 Task: Create a due date automation trigger when advanced on, on the tuesday of the week a card is due add content with a description ending with resume at 11:00 AM.
Action: Mouse moved to (1044, 74)
Screenshot: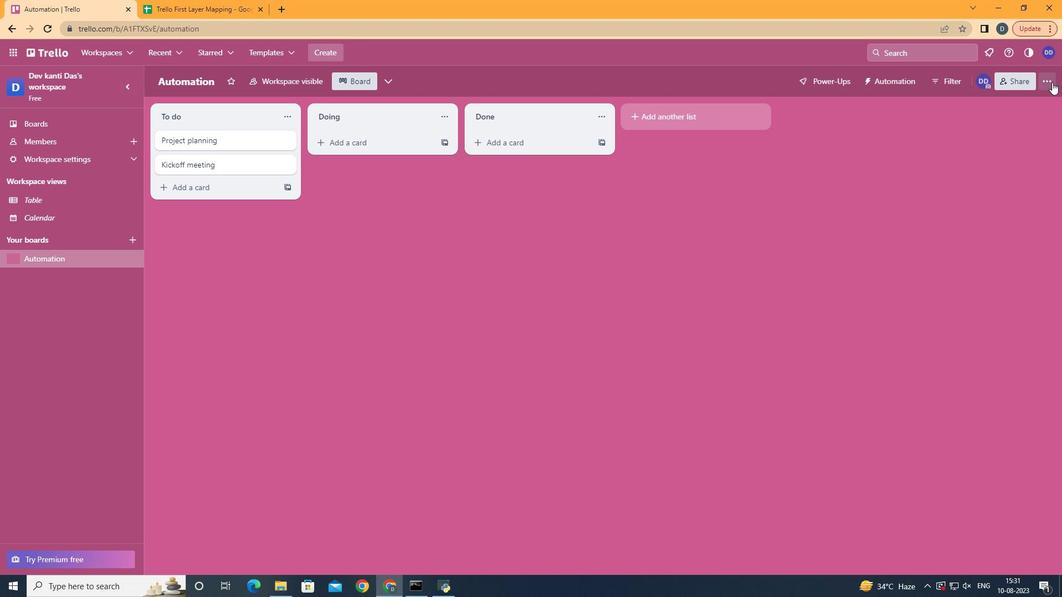 
Action: Mouse pressed left at (1044, 74)
Screenshot: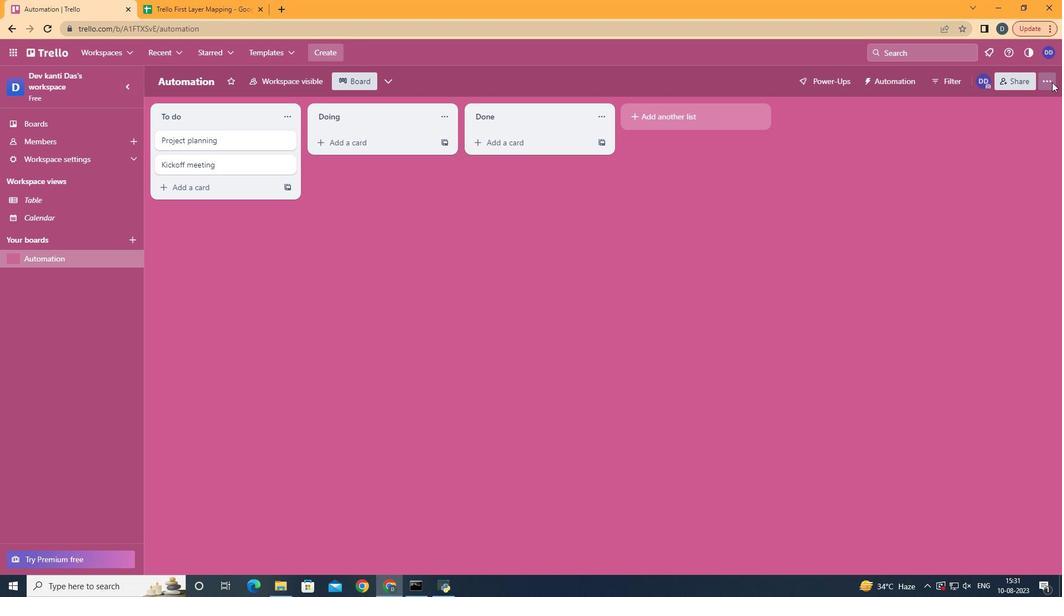 
Action: Mouse moved to (974, 220)
Screenshot: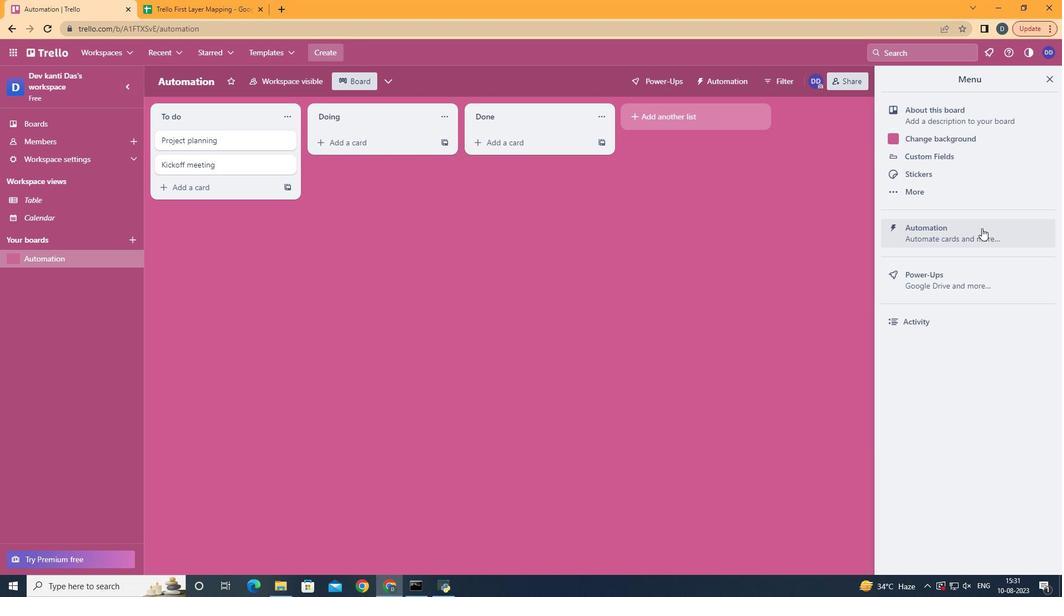 
Action: Mouse pressed left at (974, 220)
Screenshot: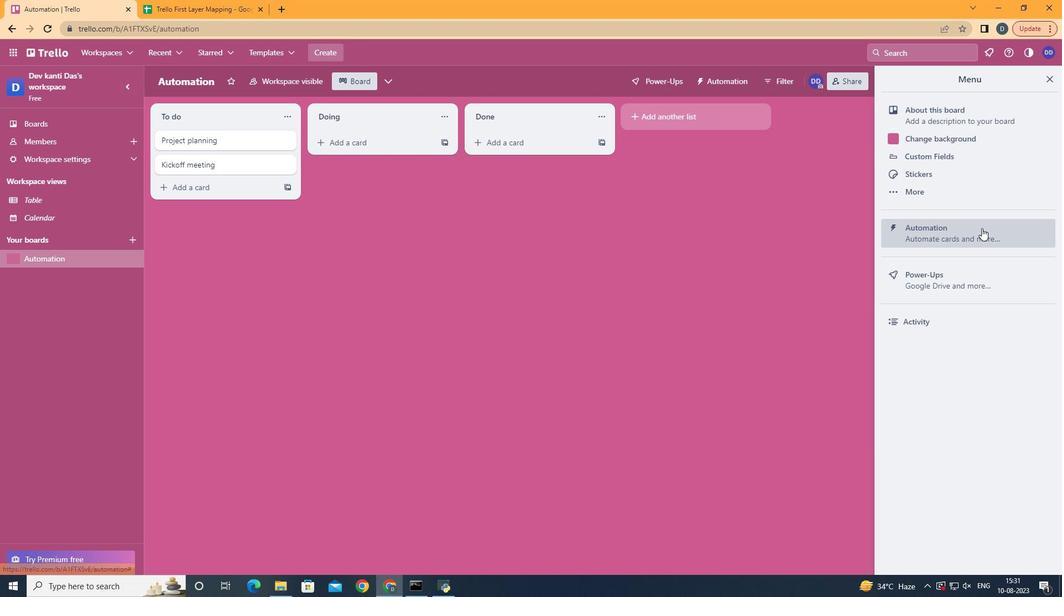 
Action: Mouse moved to (213, 210)
Screenshot: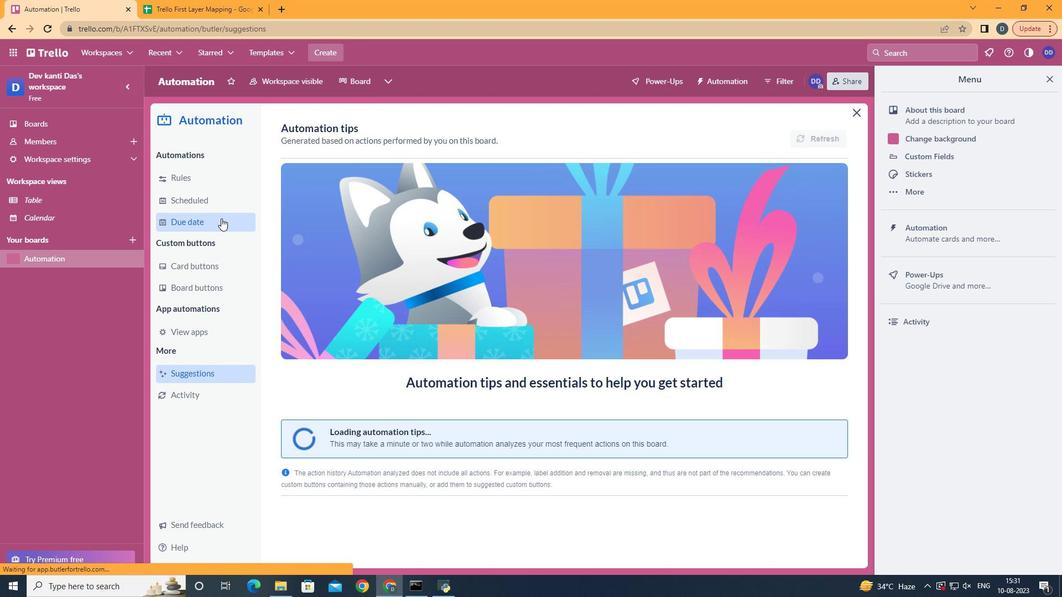 
Action: Mouse pressed left at (213, 210)
Screenshot: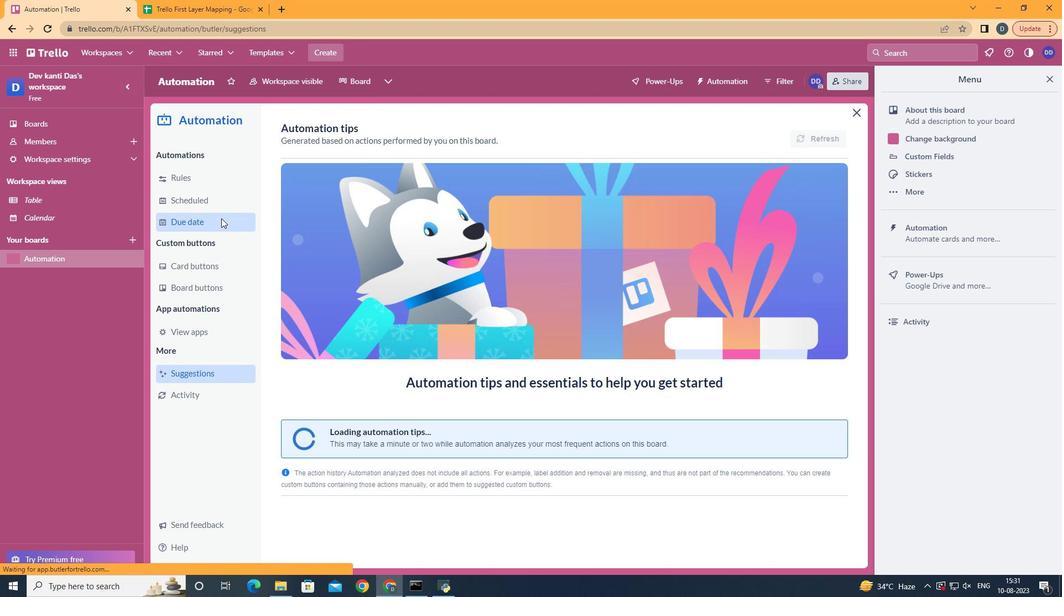 
Action: Mouse moved to (771, 124)
Screenshot: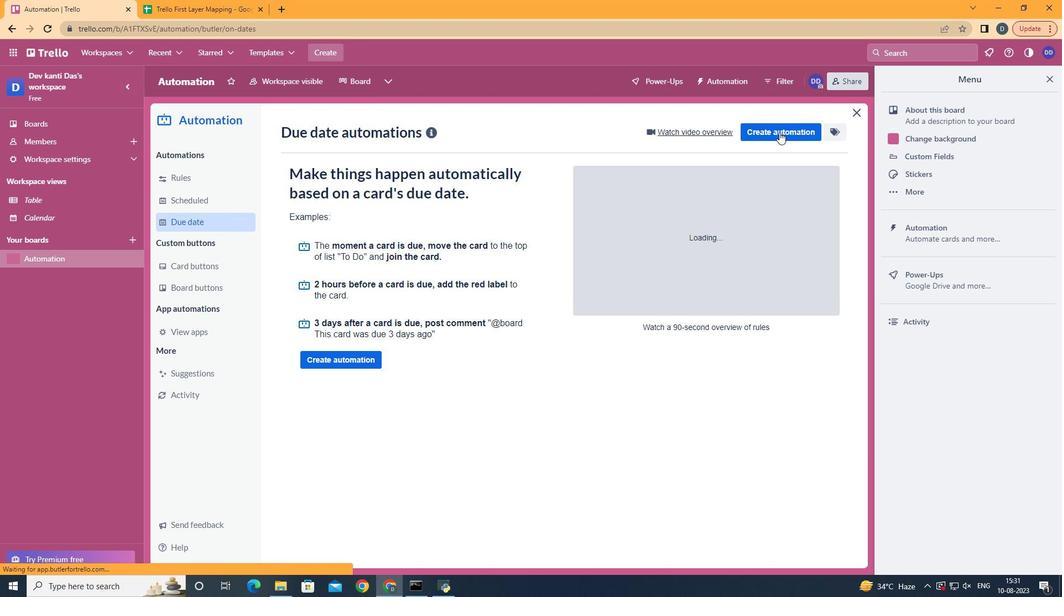 
Action: Mouse pressed left at (771, 124)
Screenshot: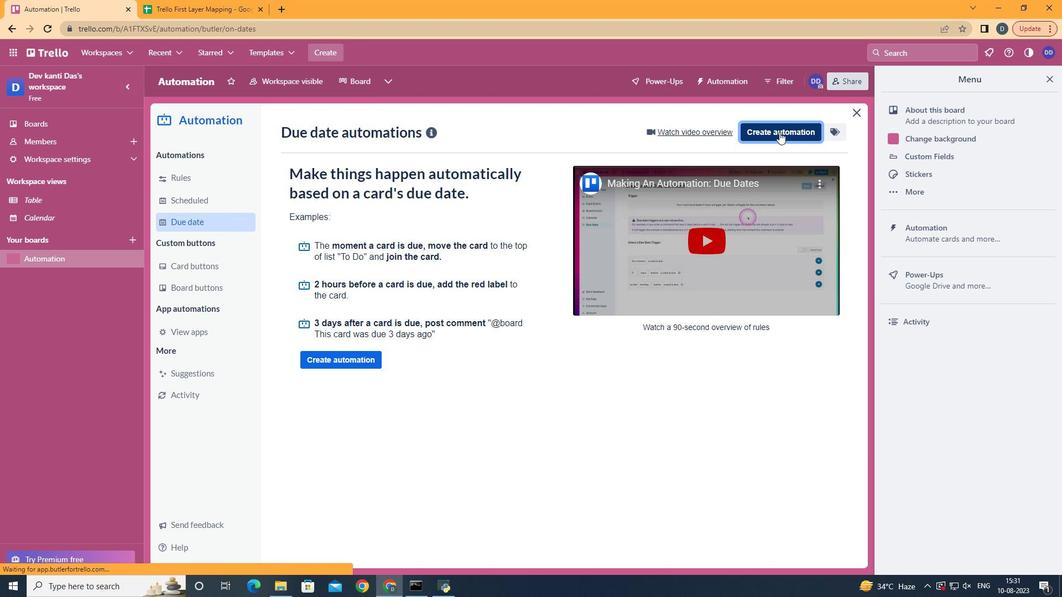 
Action: Mouse moved to (575, 229)
Screenshot: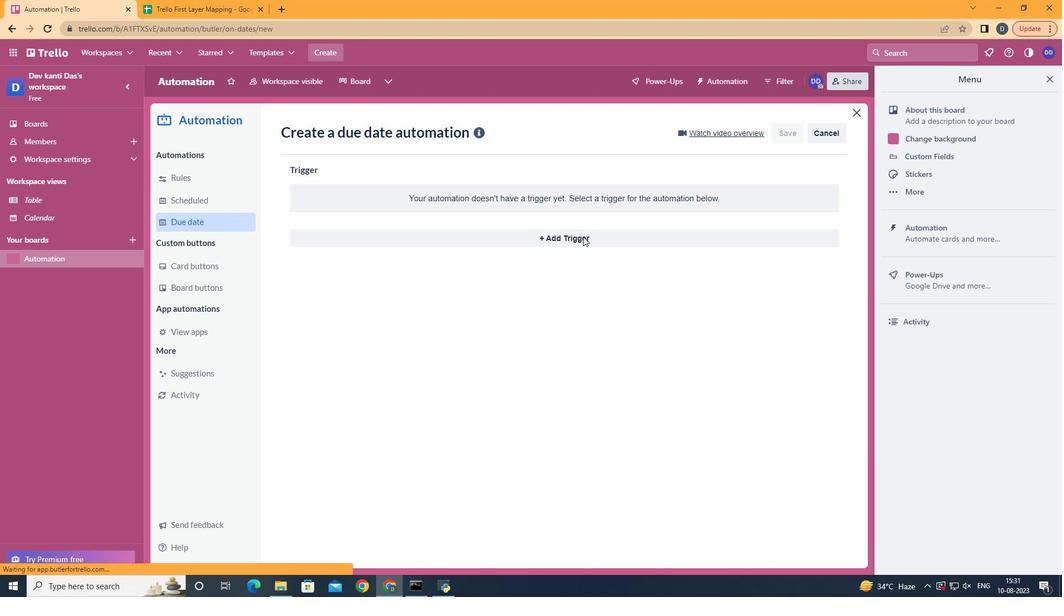 
Action: Mouse pressed left at (575, 229)
Screenshot: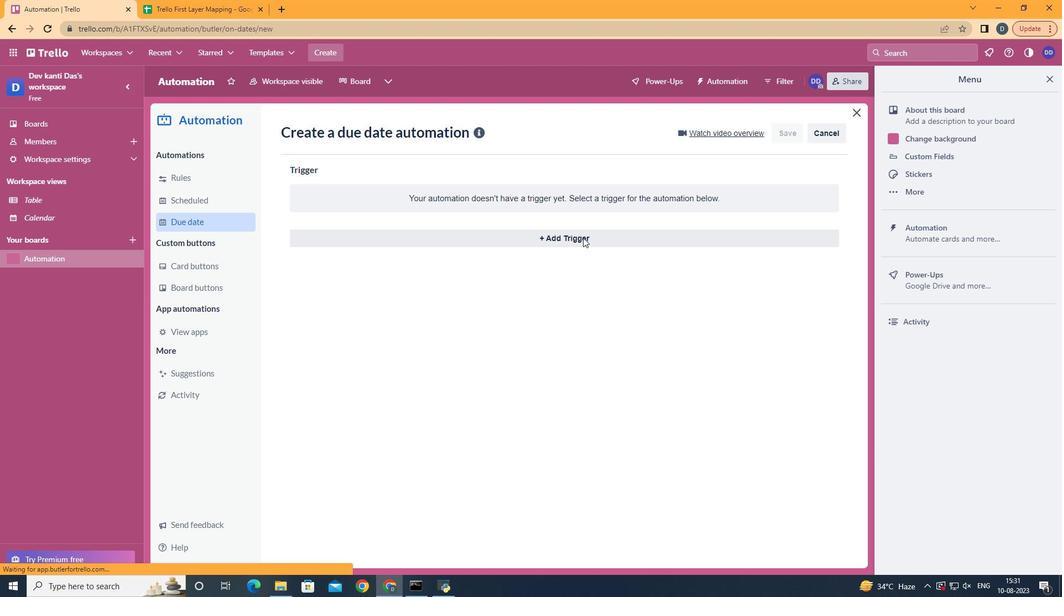 
Action: Mouse moved to (350, 298)
Screenshot: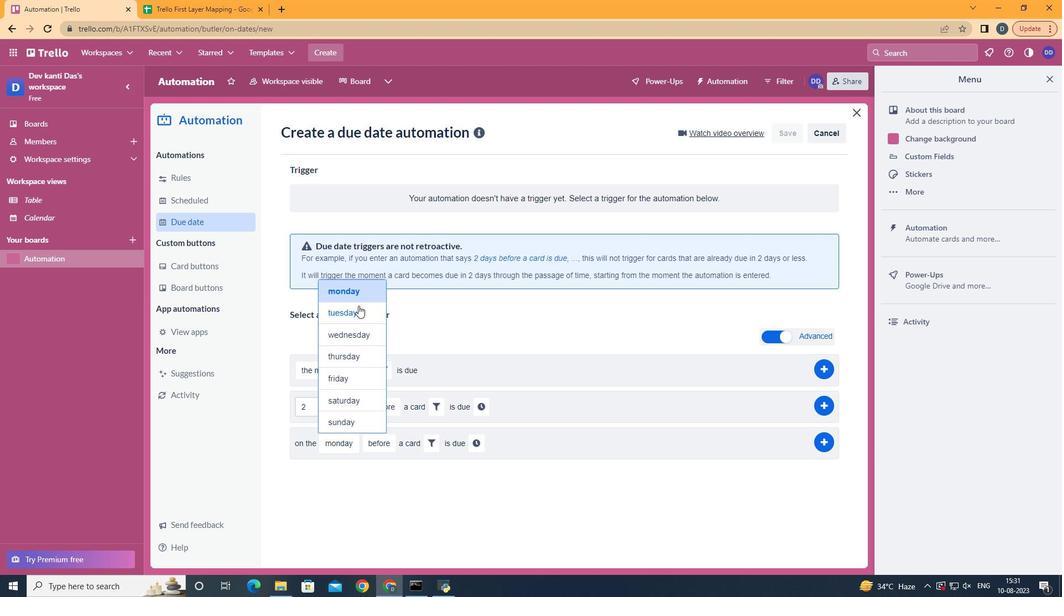 
Action: Mouse pressed left at (350, 298)
Screenshot: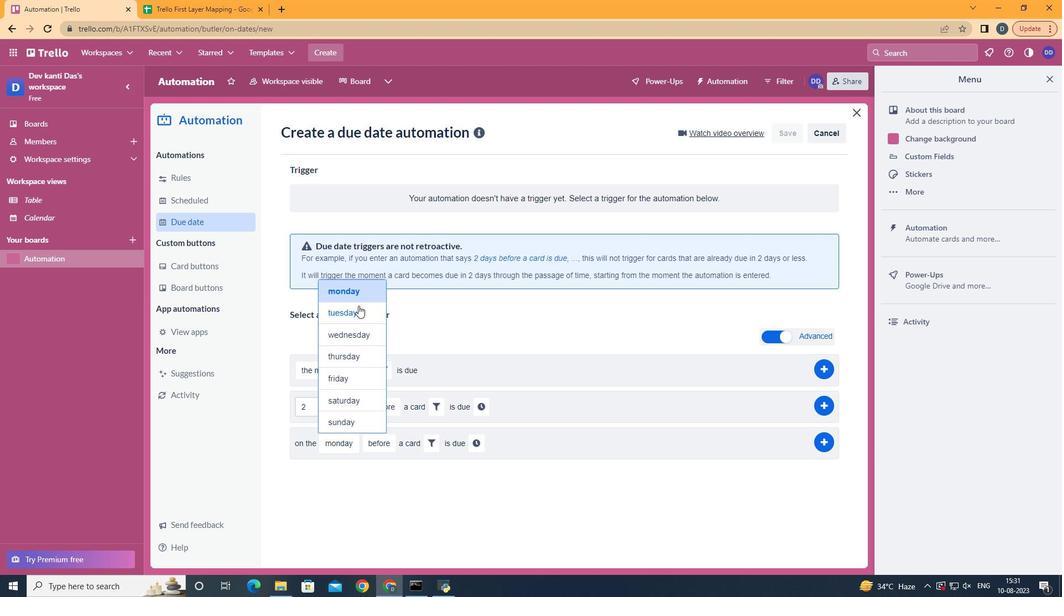 
Action: Mouse moved to (382, 507)
Screenshot: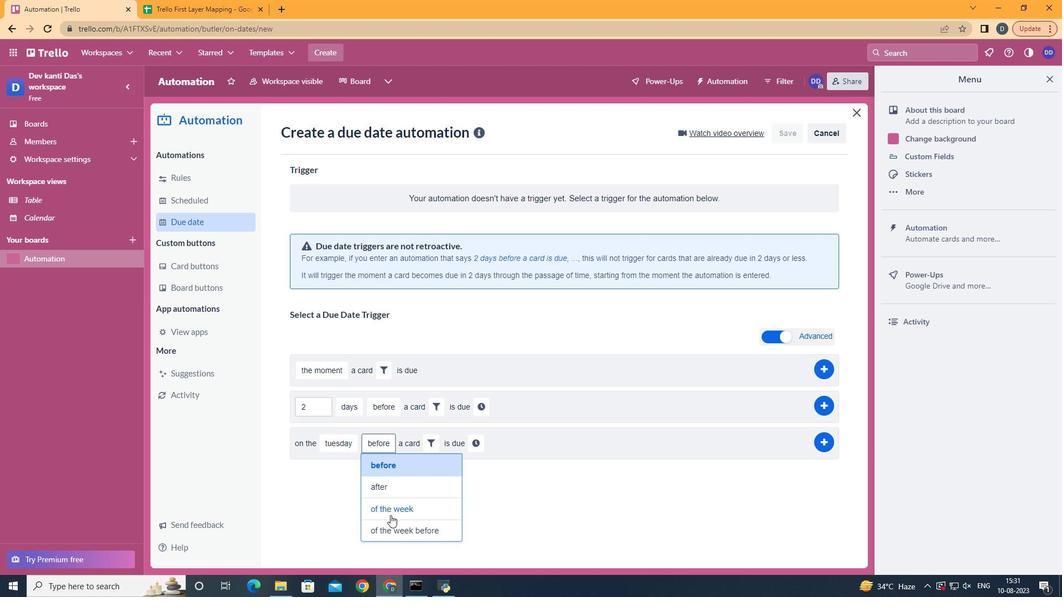 
Action: Mouse pressed left at (382, 507)
Screenshot: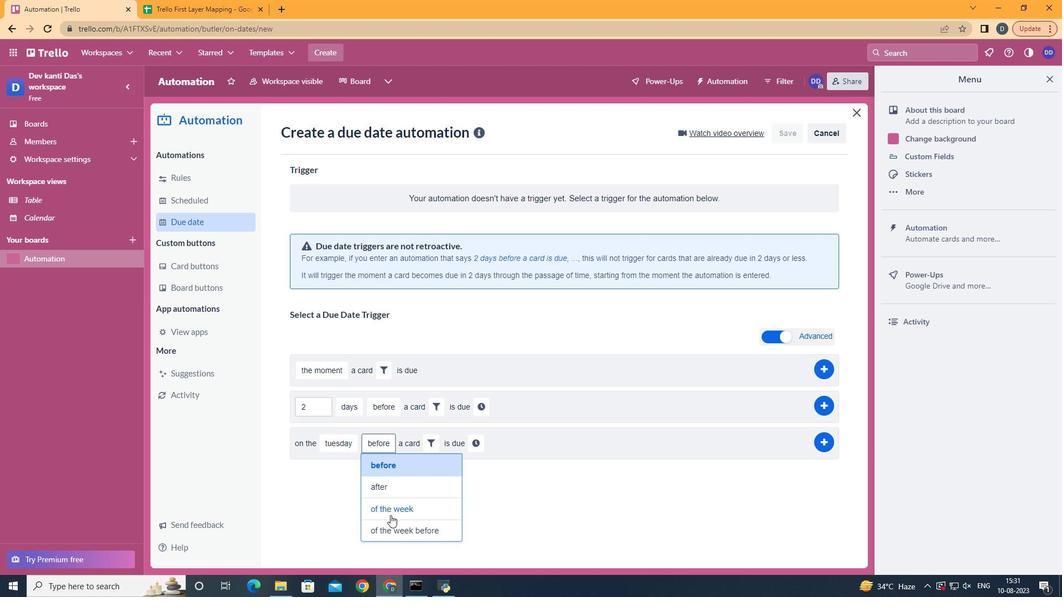 
Action: Mouse moved to (446, 429)
Screenshot: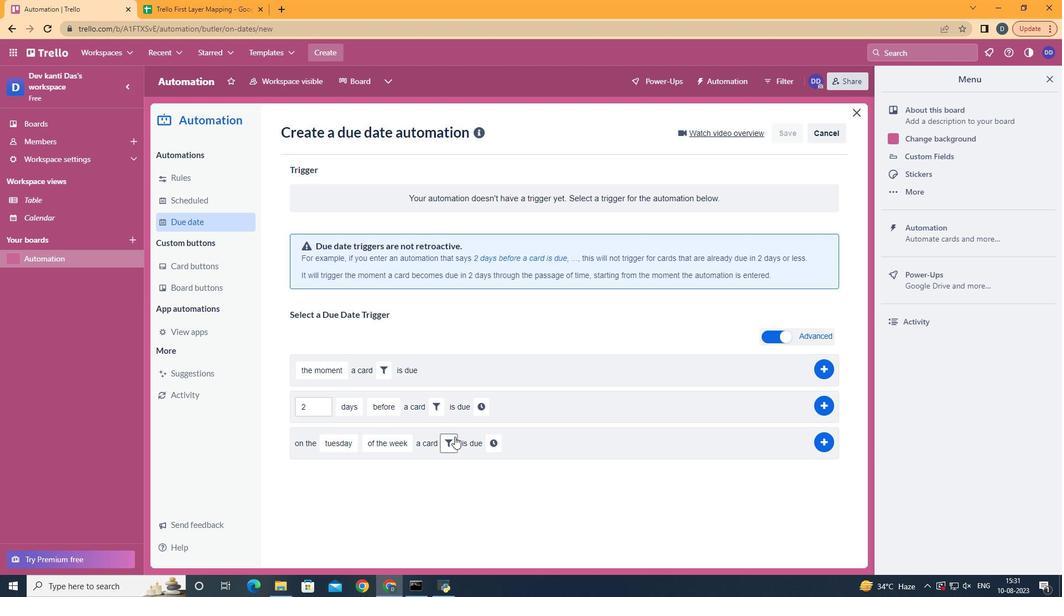 
Action: Mouse pressed left at (446, 429)
Screenshot: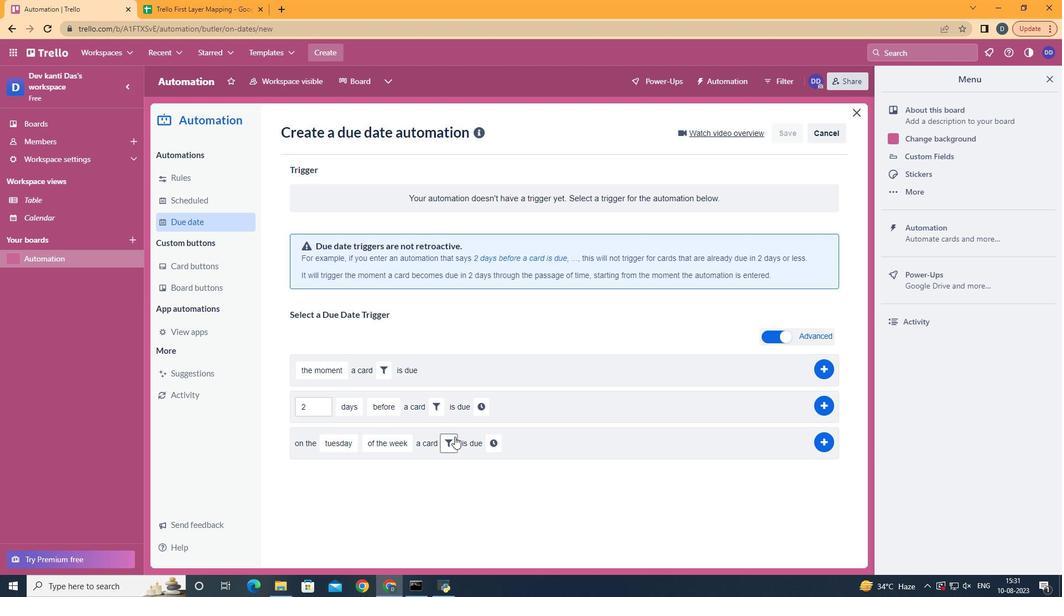 
Action: Mouse moved to (585, 476)
Screenshot: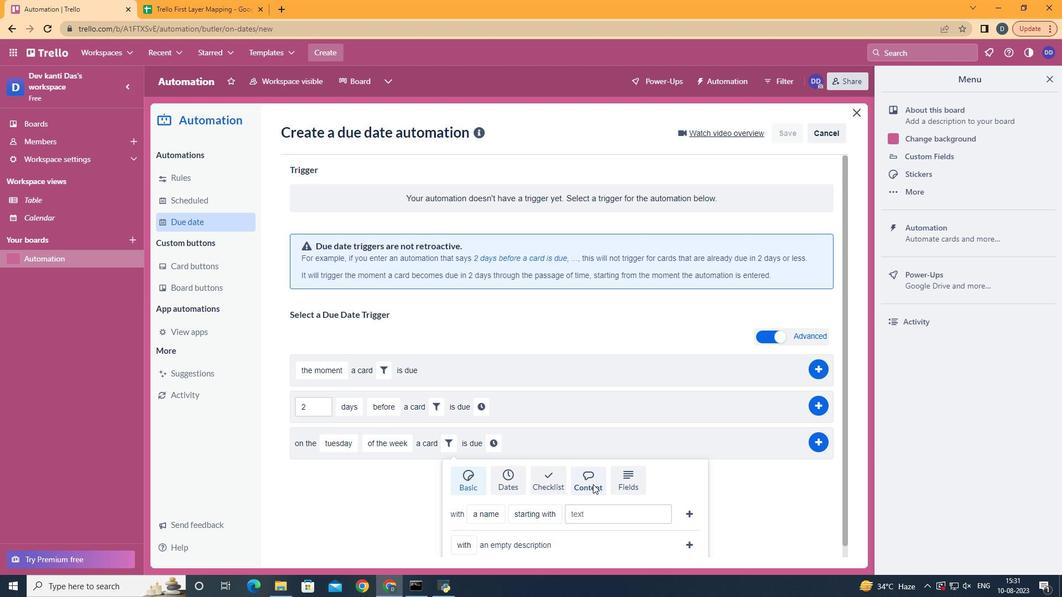 
Action: Mouse pressed left at (585, 476)
Screenshot: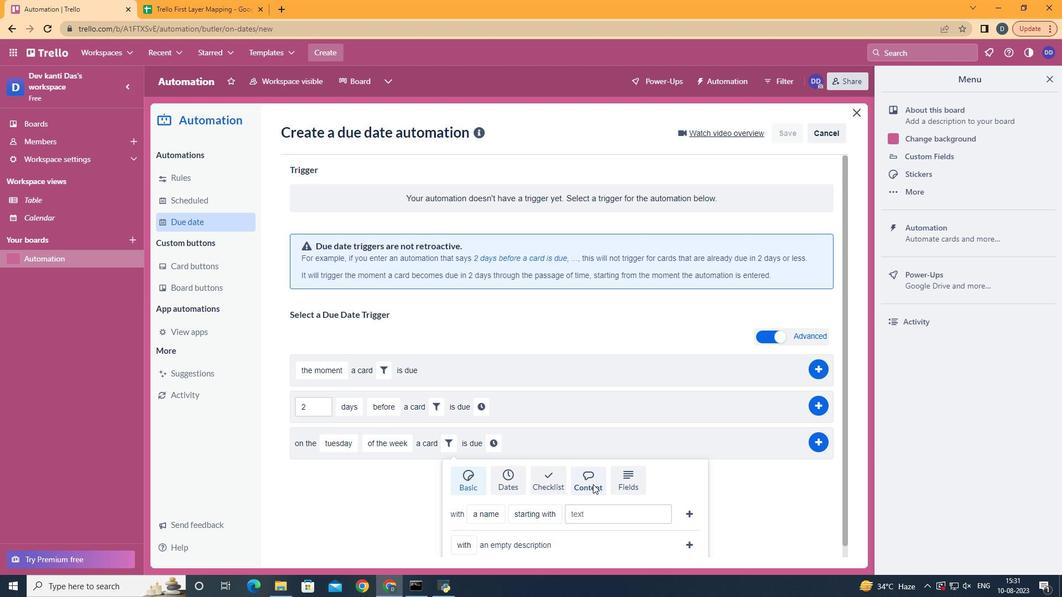 
Action: Mouse moved to (490, 457)
Screenshot: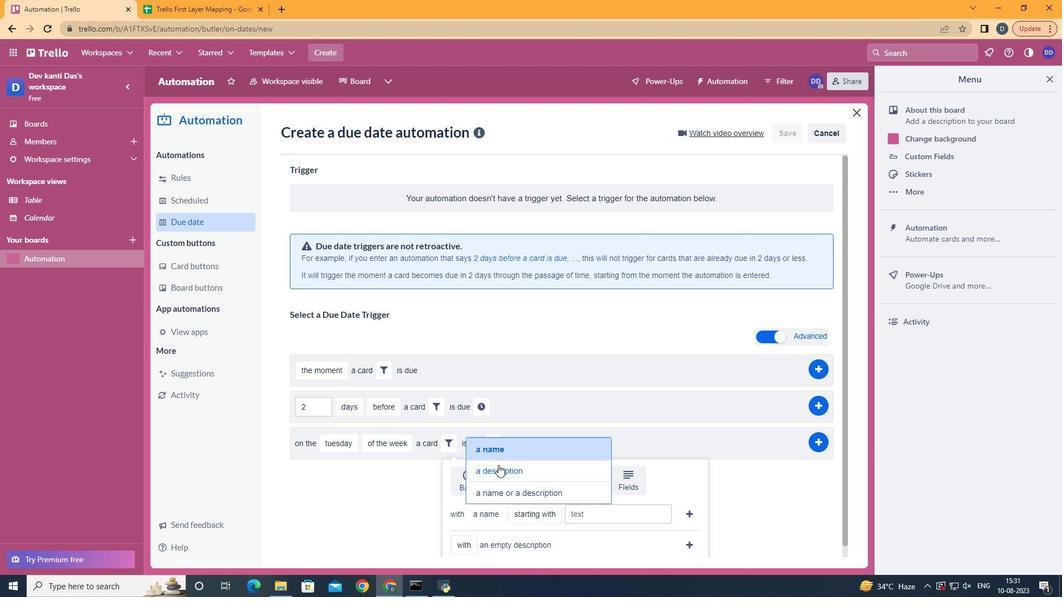 
Action: Mouse pressed left at (490, 457)
Screenshot: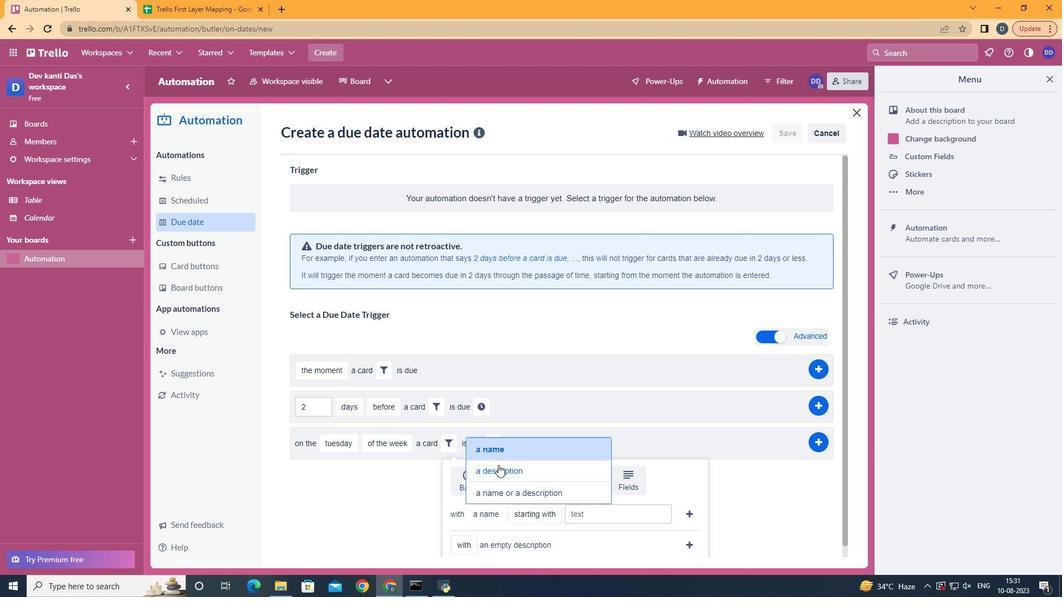 
Action: Mouse moved to (563, 400)
Screenshot: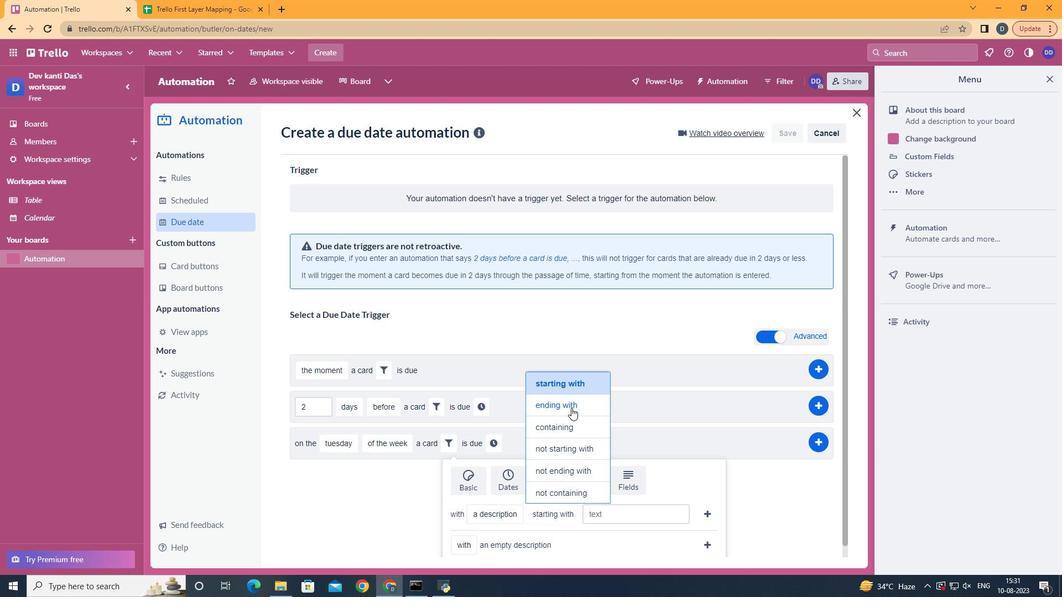 
Action: Mouse pressed left at (563, 400)
Screenshot: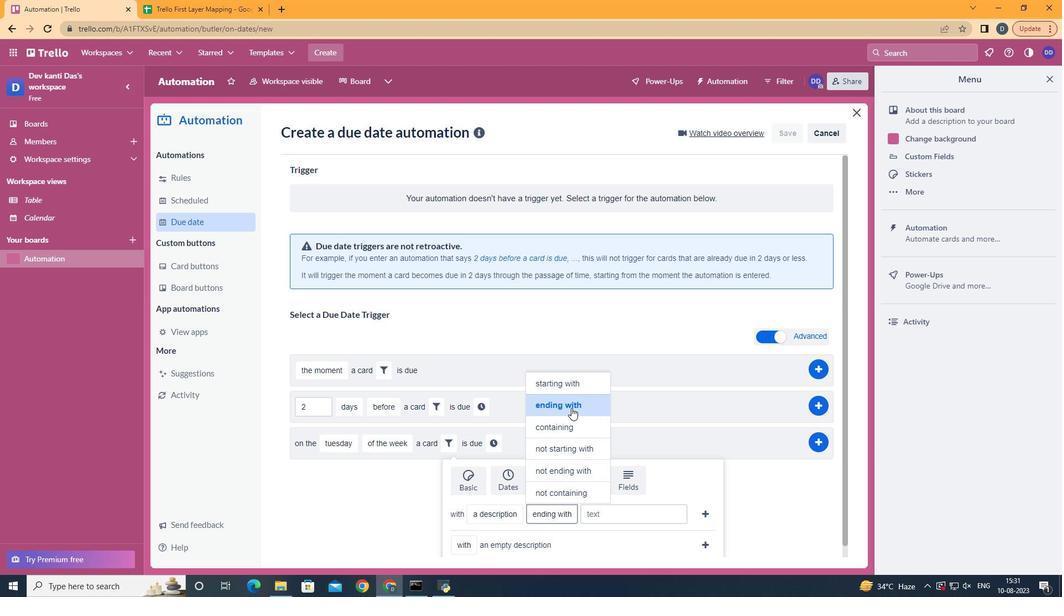 
Action: Mouse moved to (610, 506)
Screenshot: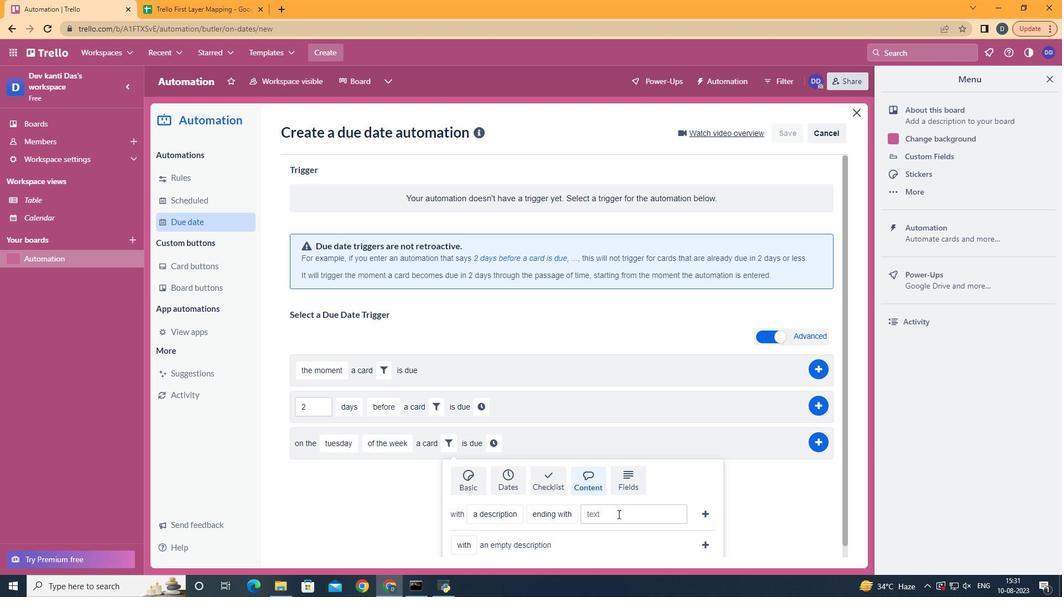
Action: Mouse pressed left at (610, 506)
Screenshot: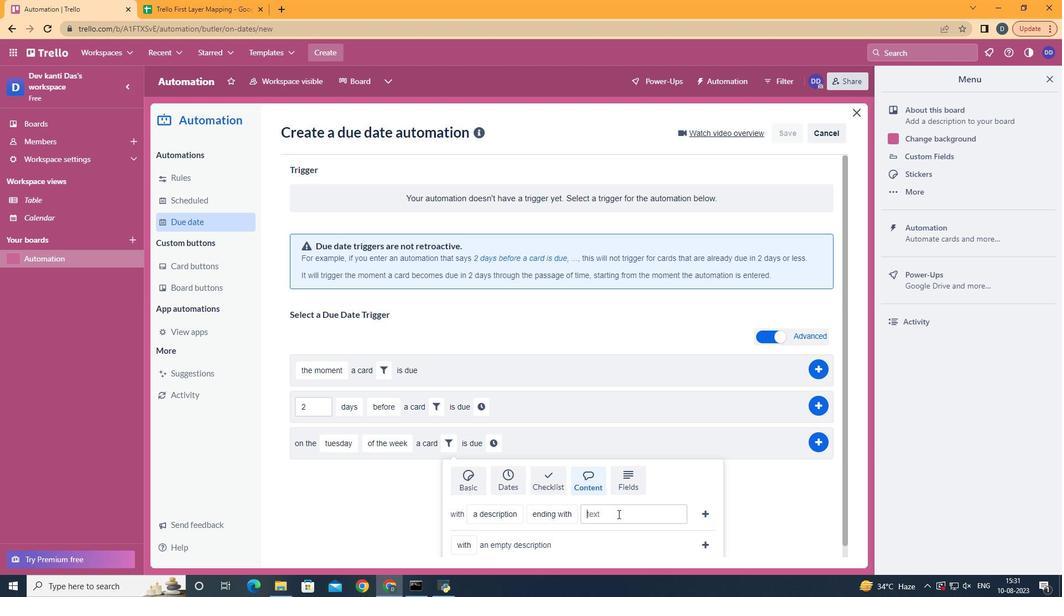 
Action: Mouse moved to (621, 503)
Screenshot: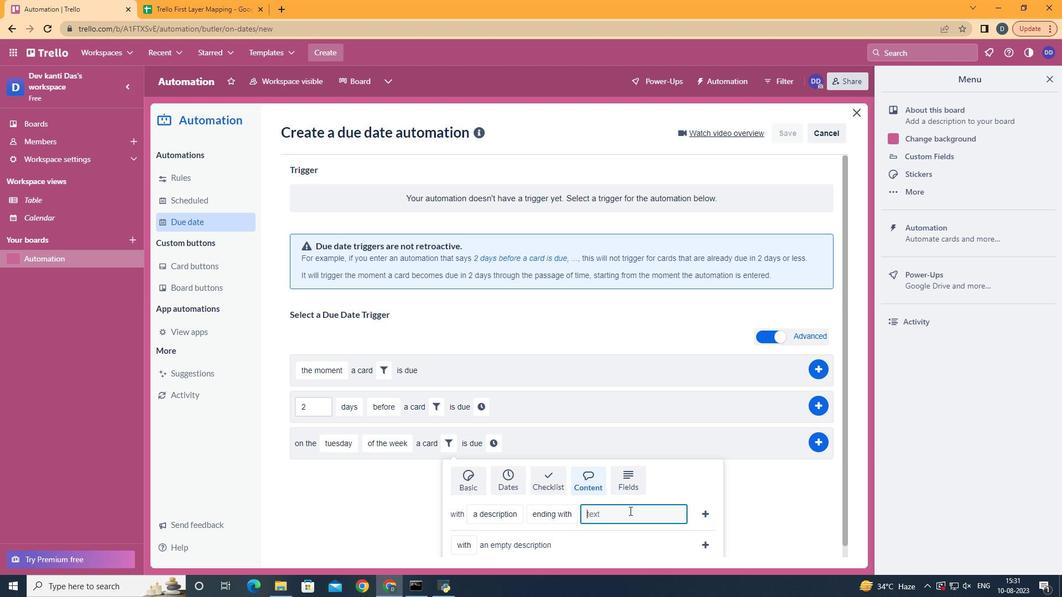 
Action: Key pressed re
Screenshot: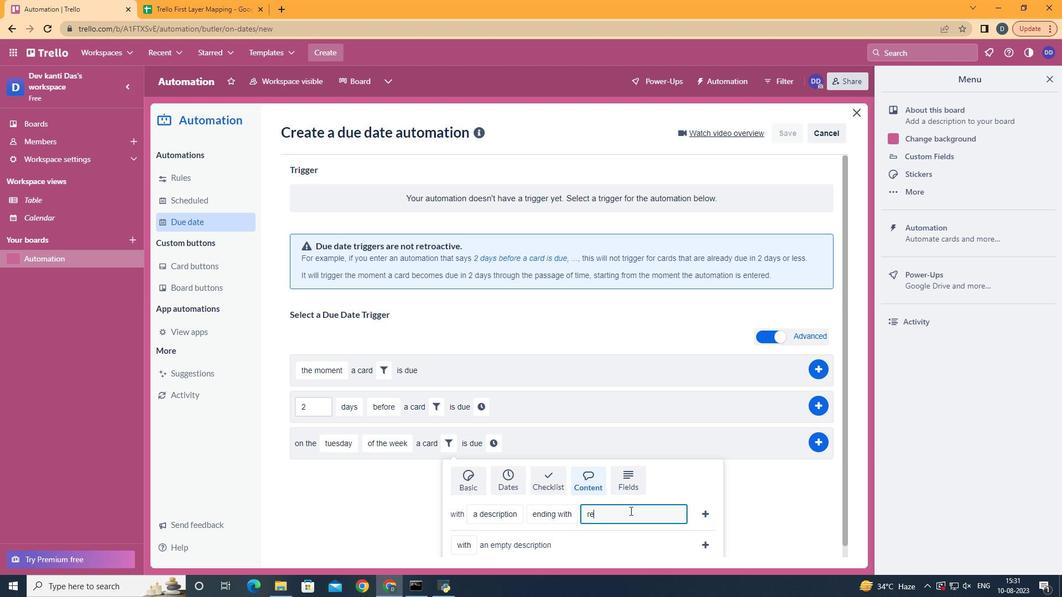 
Action: Mouse moved to (622, 503)
Screenshot: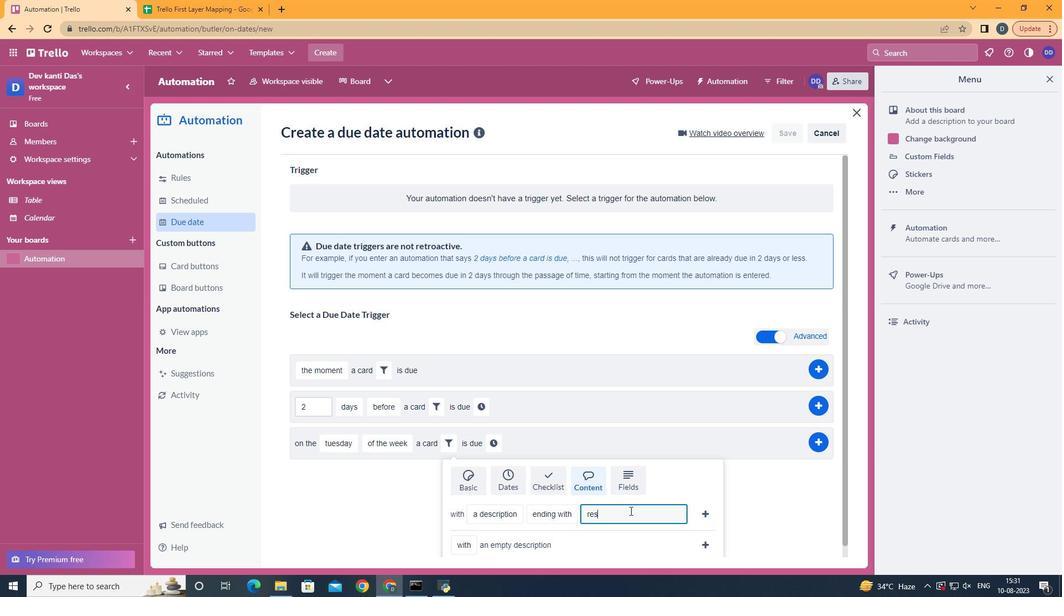 
Action: Key pressed sume
Screenshot: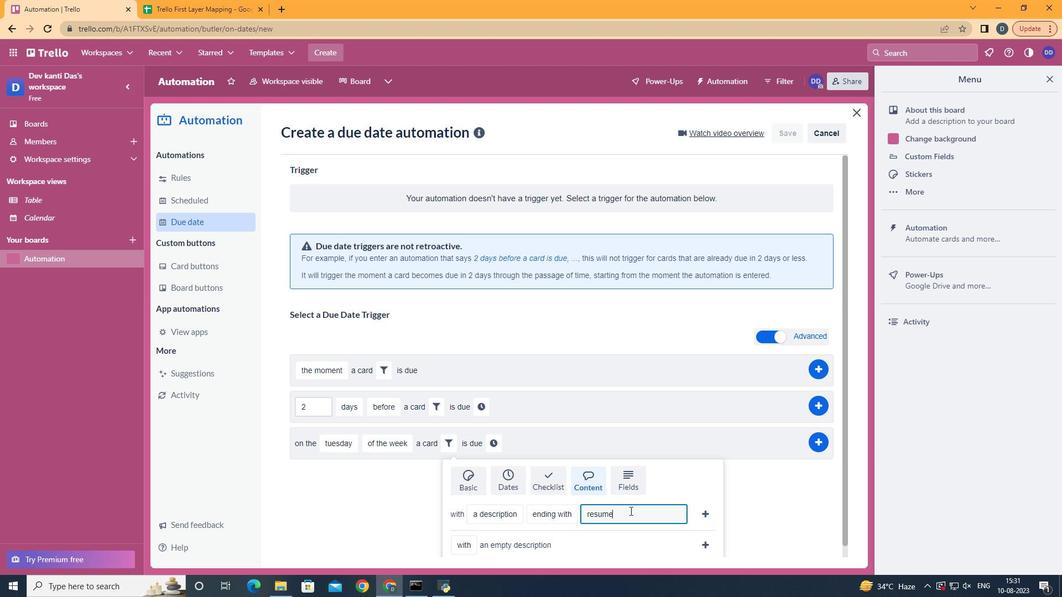 
Action: Mouse moved to (704, 505)
Screenshot: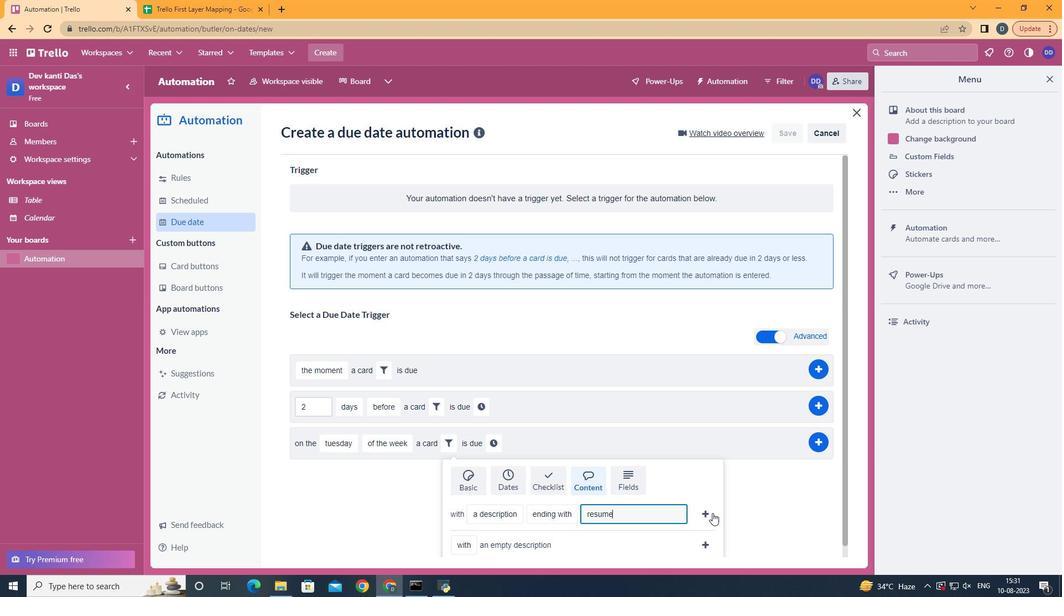 
Action: Mouse pressed left at (704, 505)
Screenshot: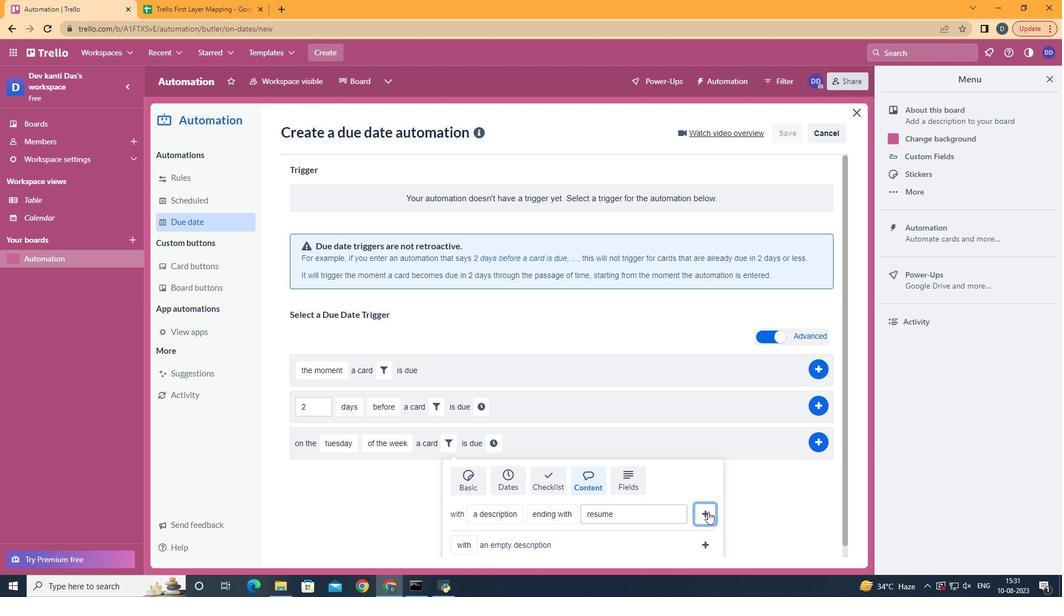 
Action: Mouse moved to (640, 431)
Screenshot: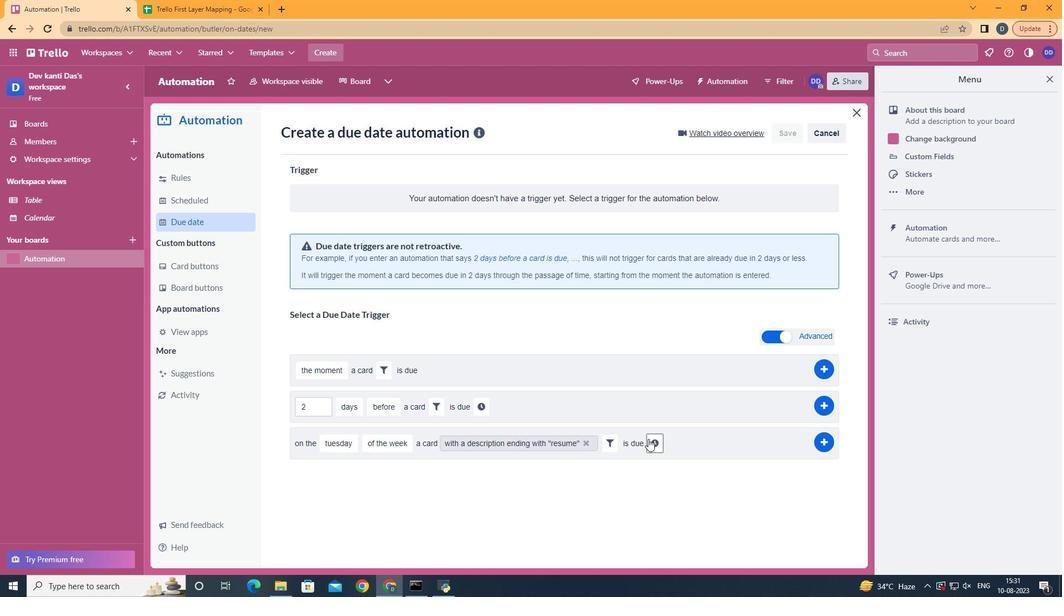 
Action: Mouse pressed left at (640, 431)
Screenshot: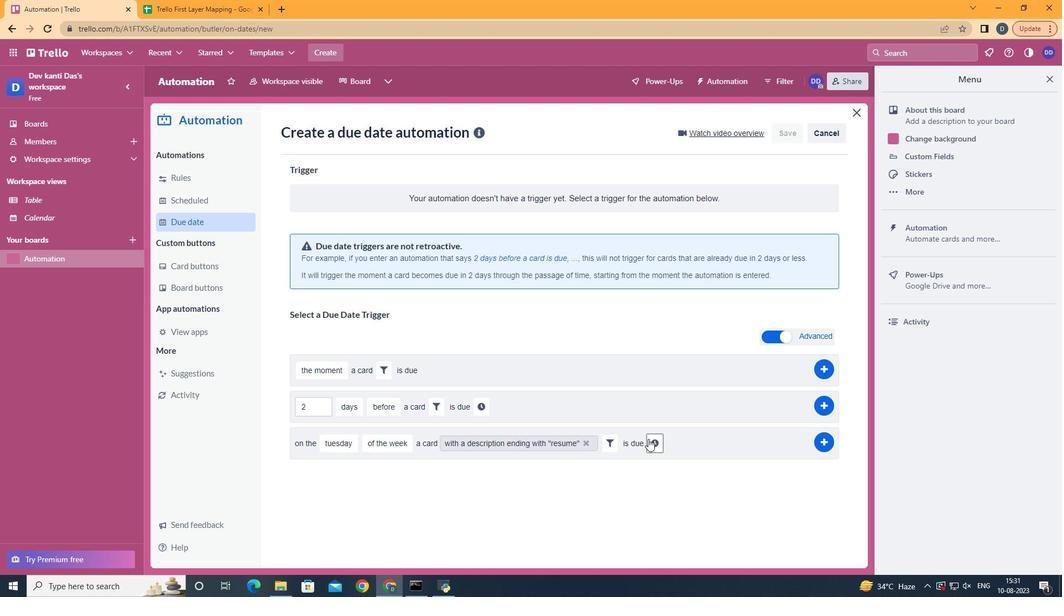 
Action: Mouse moved to (670, 440)
Screenshot: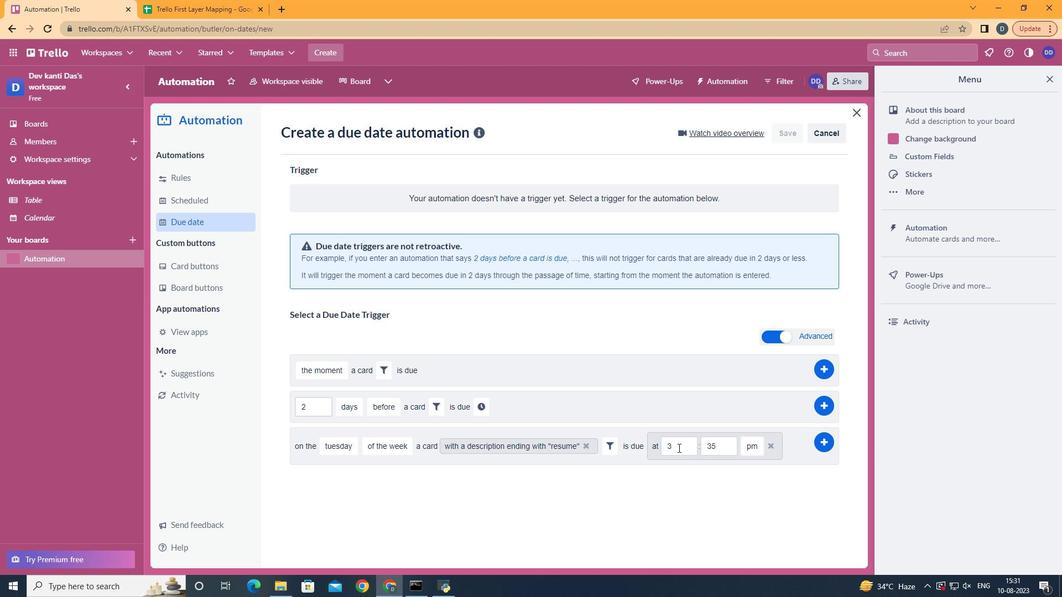 
Action: Mouse pressed left at (670, 440)
Screenshot: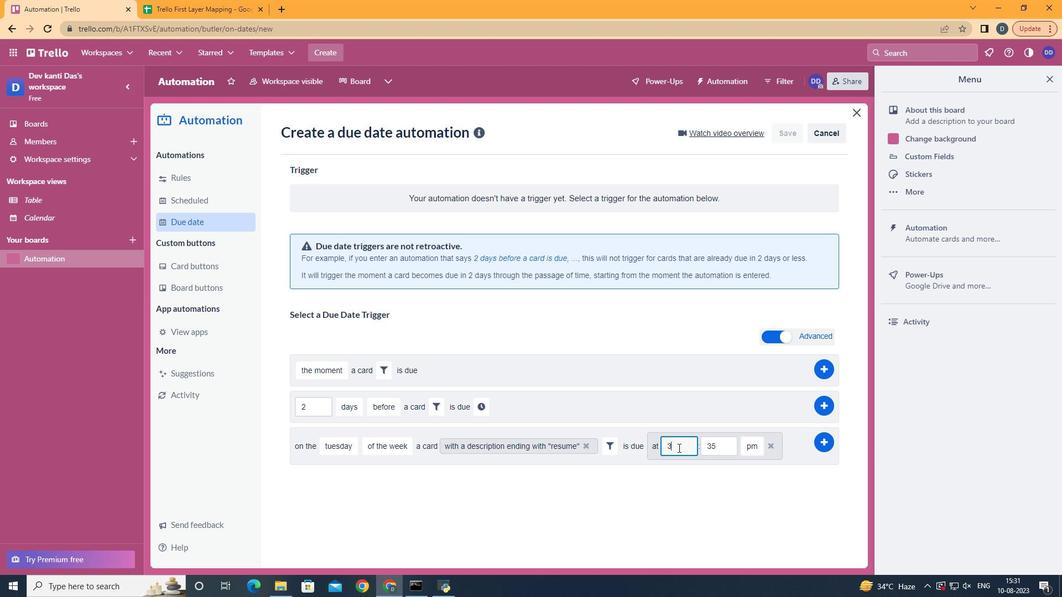 
Action: Key pressed <Key.backspace>11
Screenshot: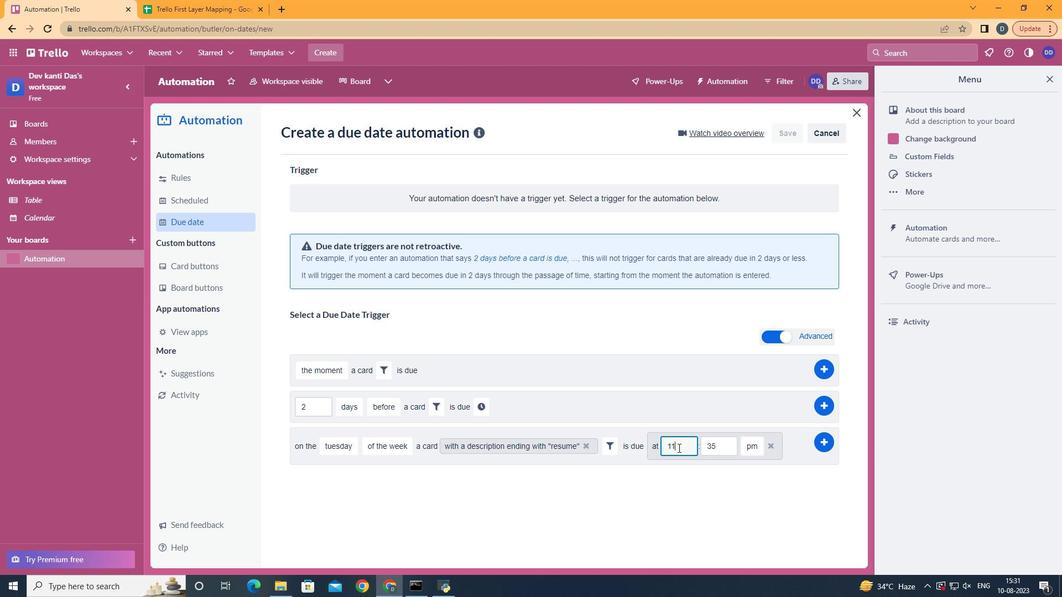 
Action: Mouse moved to (721, 438)
Screenshot: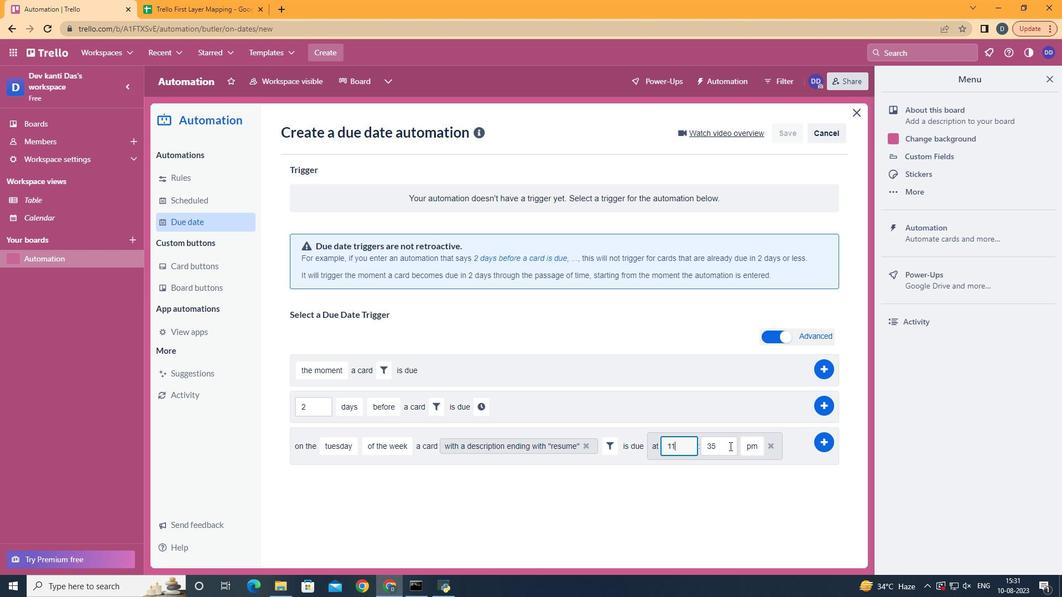 
Action: Mouse pressed left at (721, 438)
Screenshot: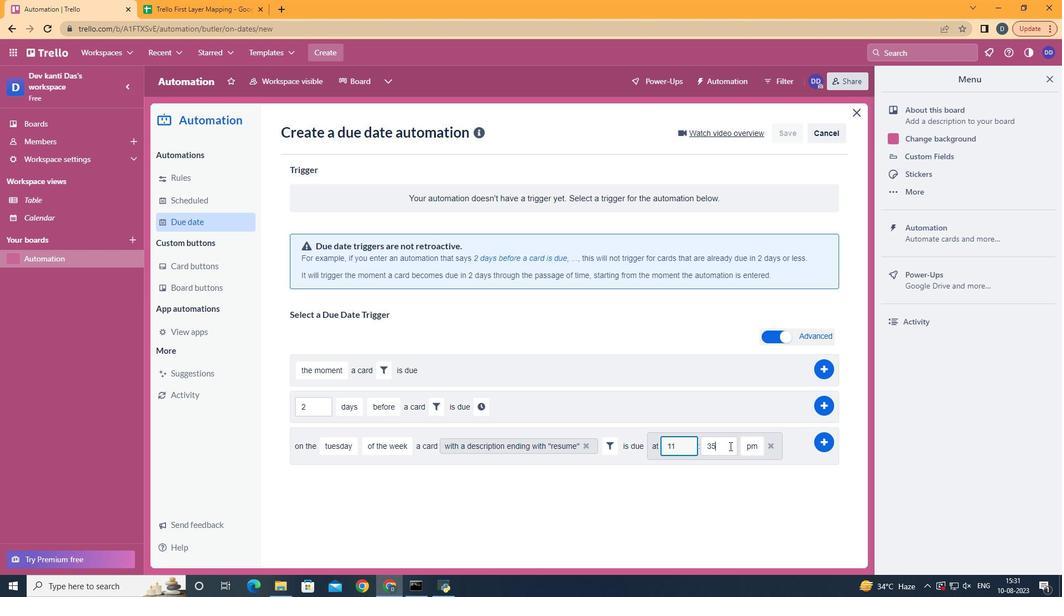 
Action: Key pressed <Key.backspace>
Screenshot: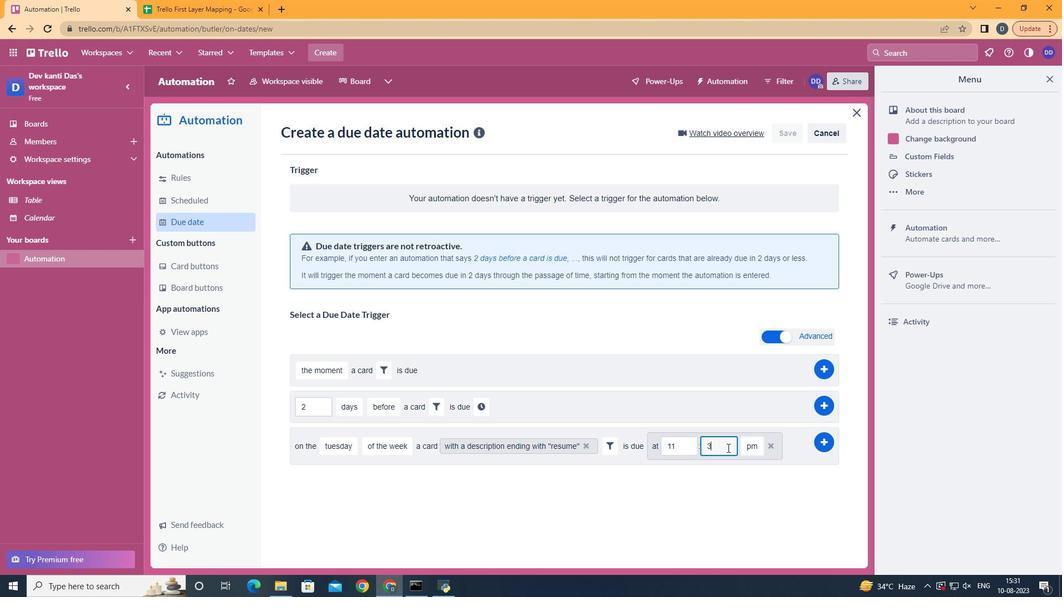 
Action: Mouse moved to (708, 443)
Screenshot: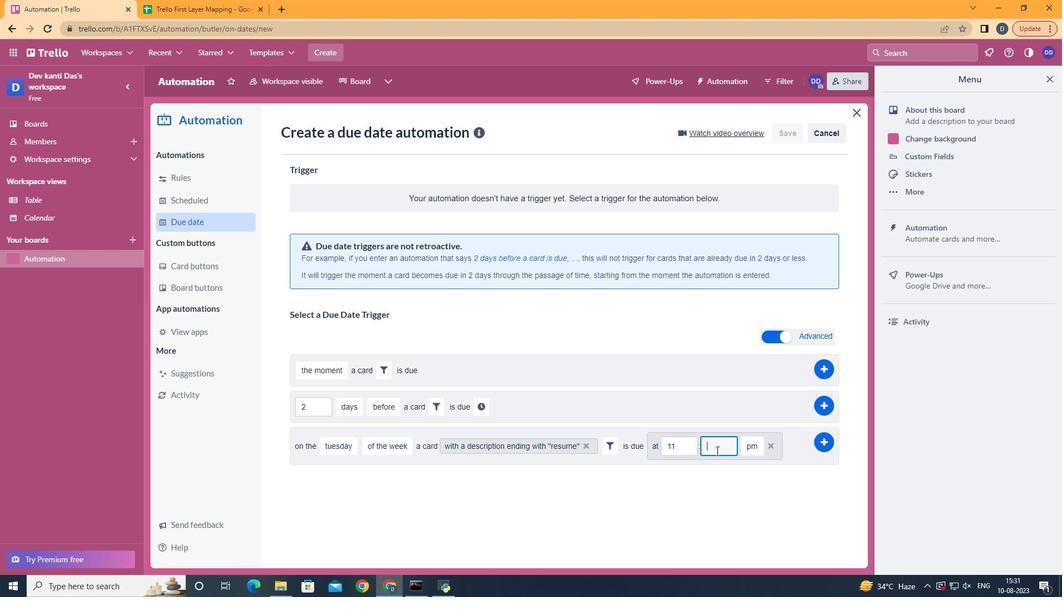 
Action: Key pressed <Key.backspace>00
Screenshot: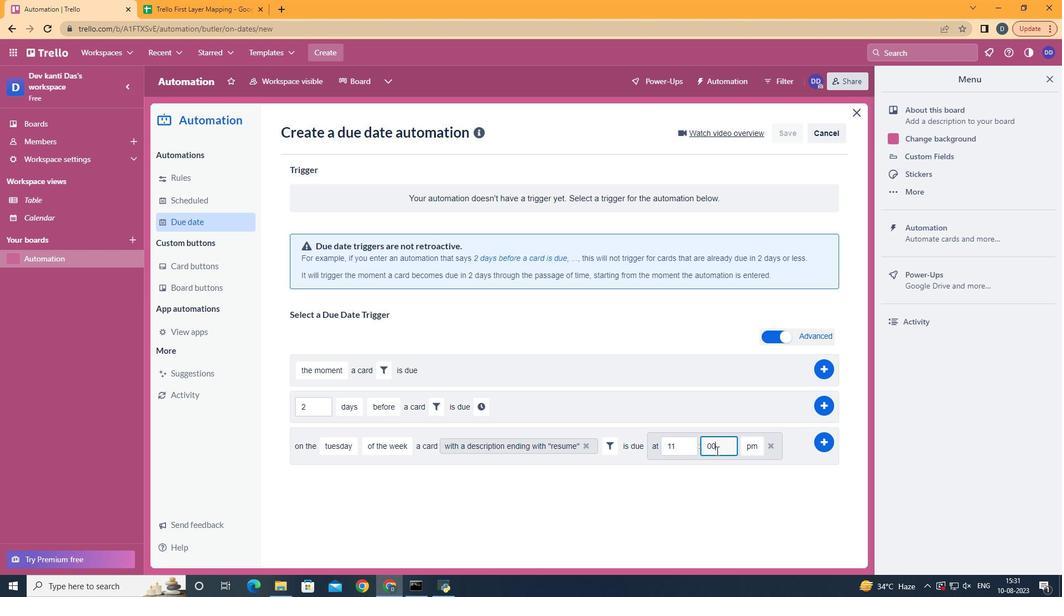
Action: Mouse moved to (745, 453)
Screenshot: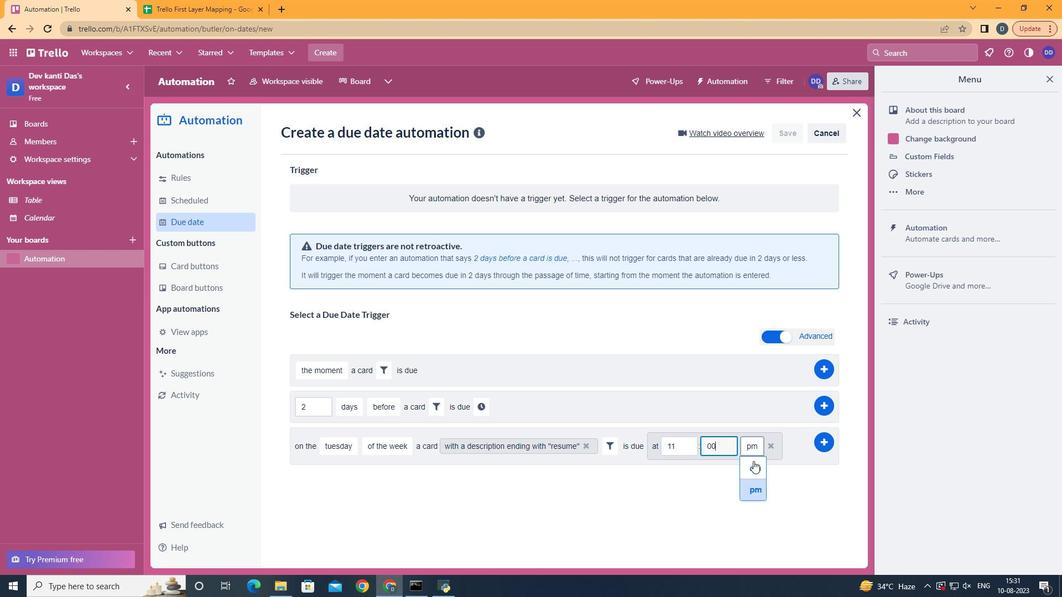 
Action: Mouse pressed left at (745, 453)
Screenshot: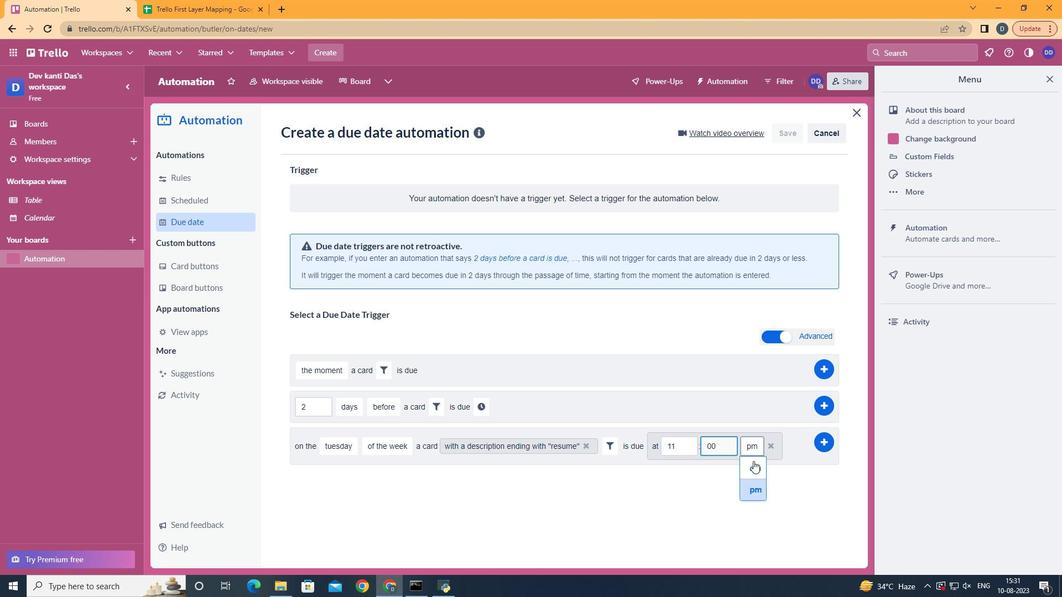 
Action: Mouse moved to (815, 434)
Screenshot: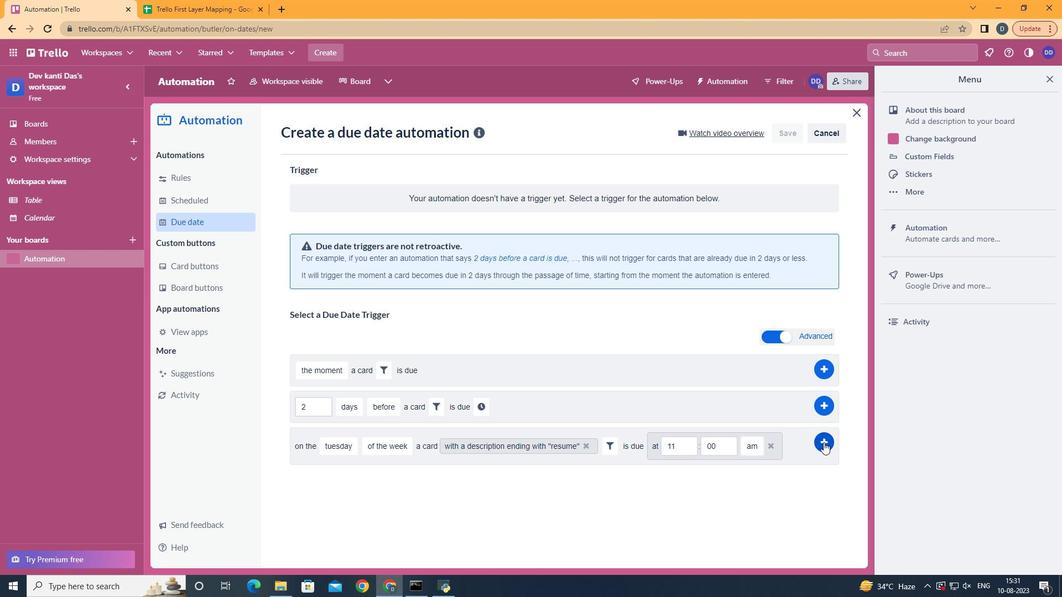
Action: Mouse pressed left at (815, 434)
Screenshot: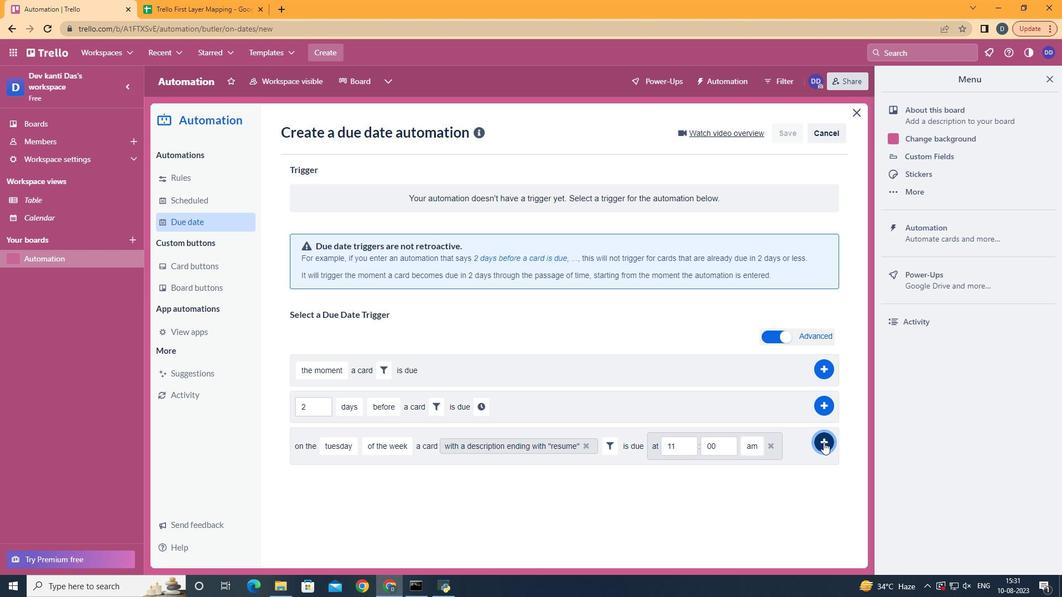 
